 Task: Select the scale with the custom "95".
Action: Mouse moved to (43, 111)
Screenshot: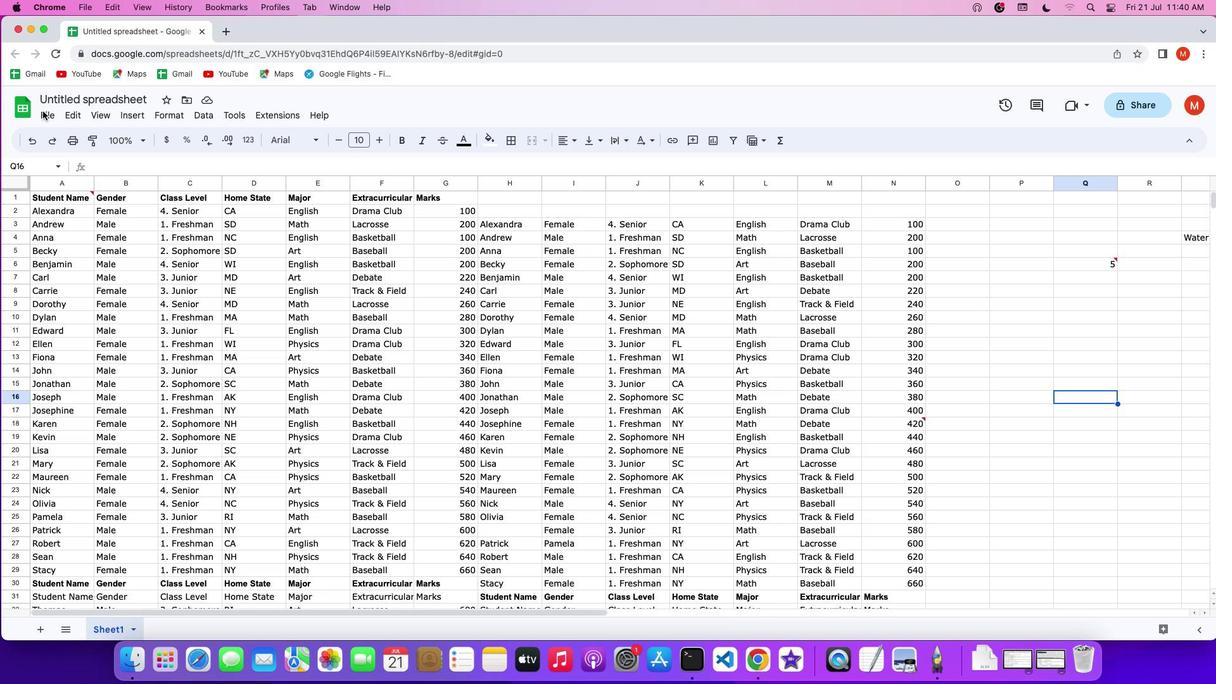 
Action: Mouse pressed left at (43, 111)
Screenshot: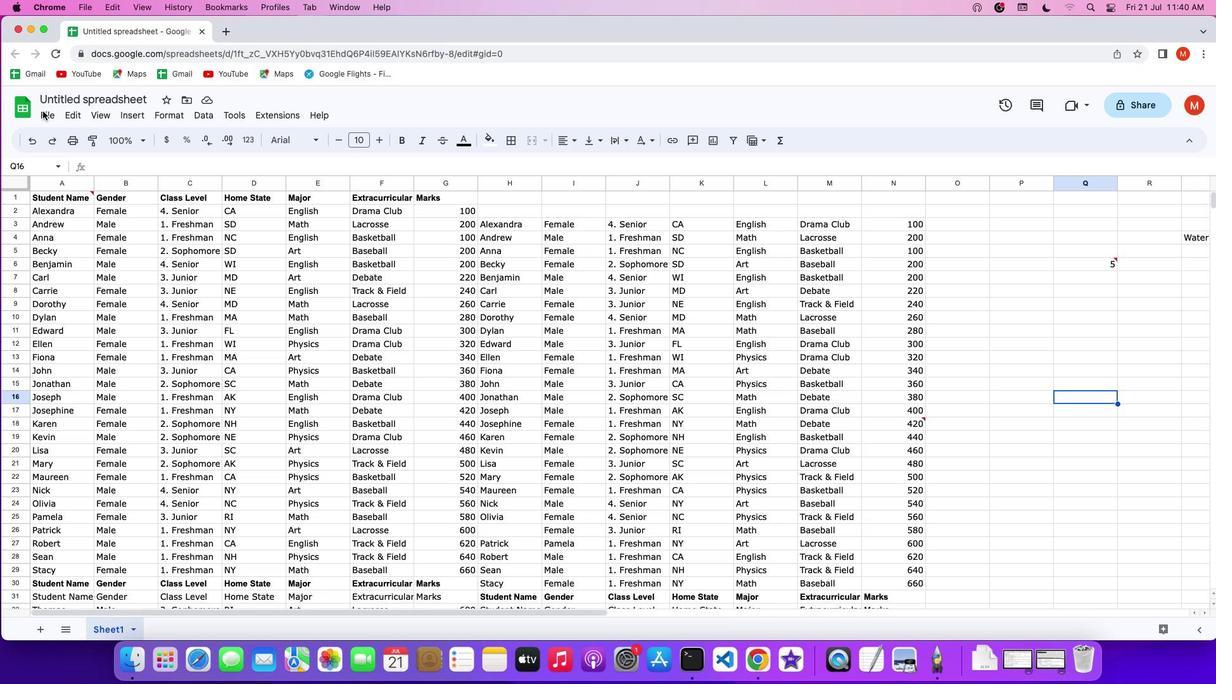 
Action: Mouse pressed left at (43, 111)
Screenshot: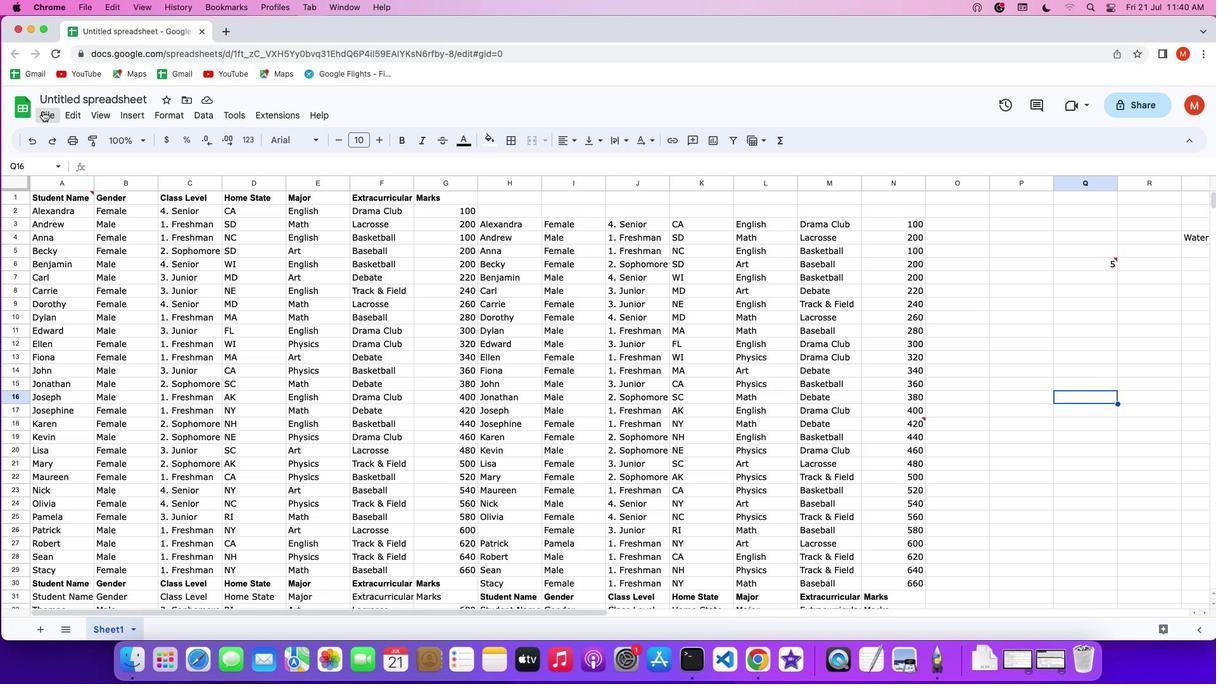 
Action: Mouse pressed left at (43, 111)
Screenshot: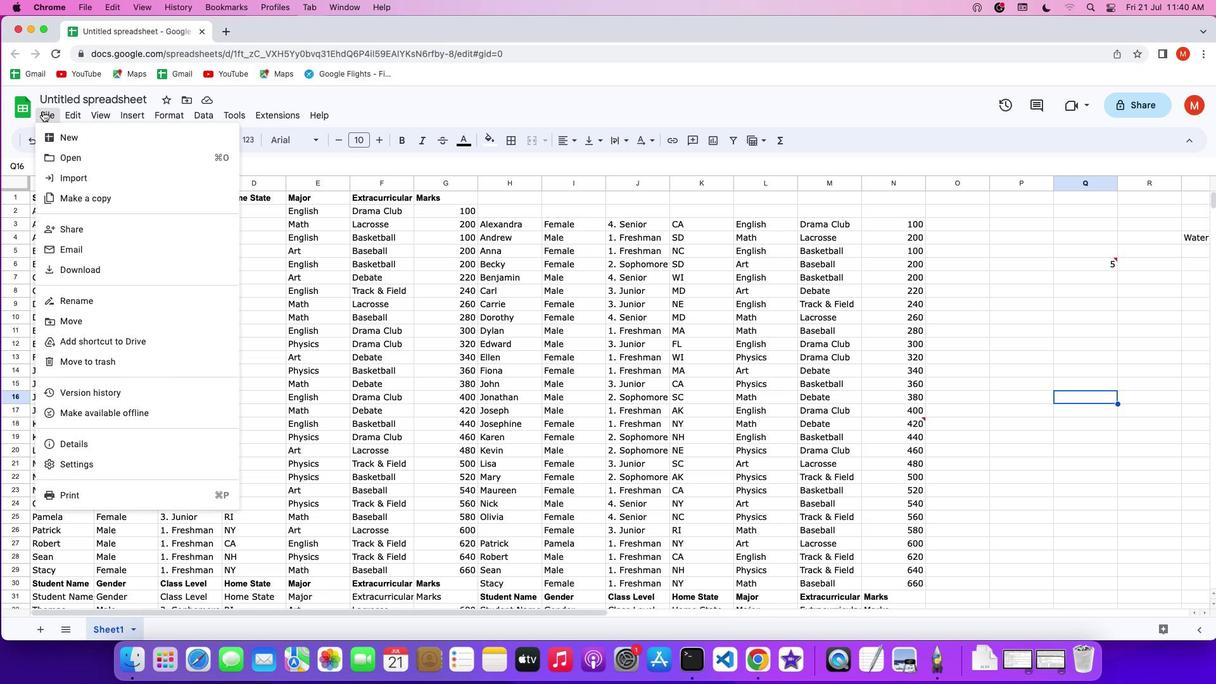 
Action: Mouse moved to (108, 497)
Screenshot: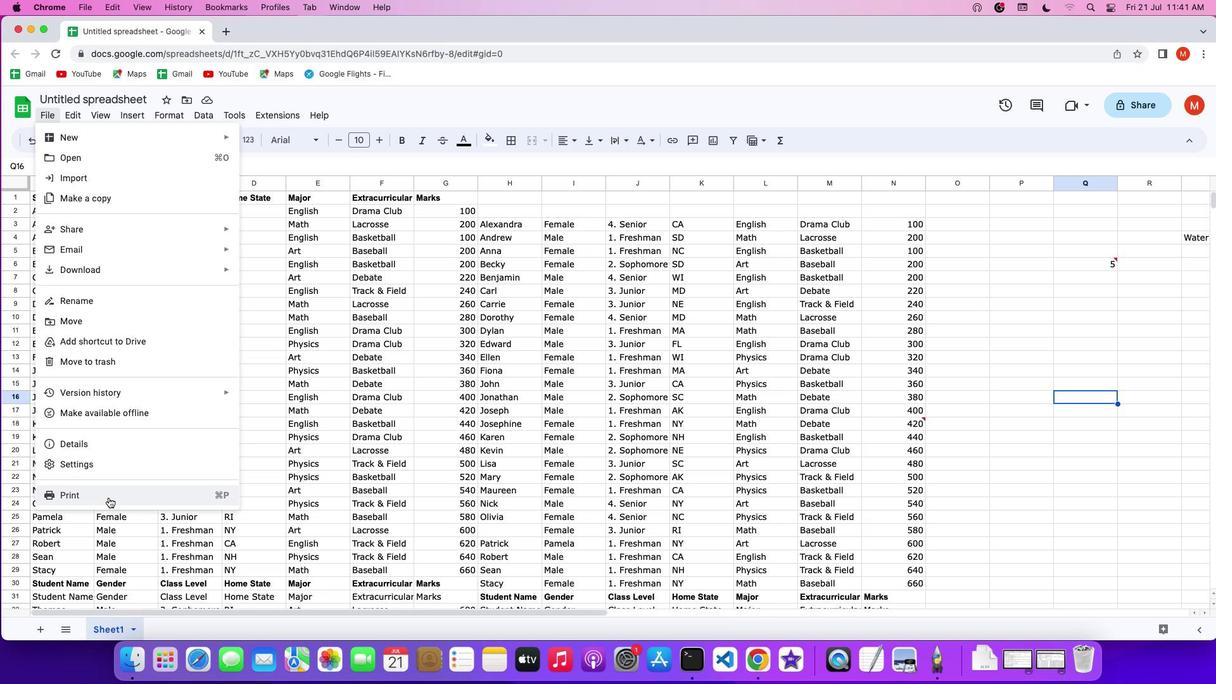 
Action: Mouse pressed left at (108, 497)
Screenshot: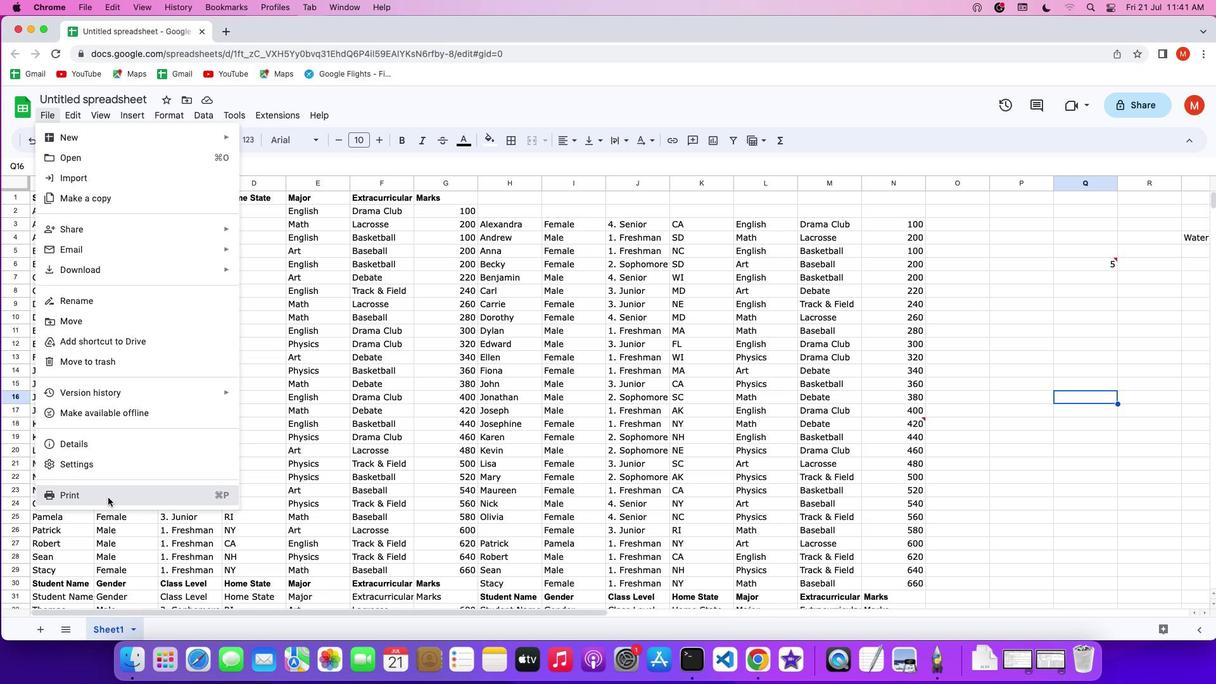 
Action: Mouse moved to (1174, 107)
Screenshot: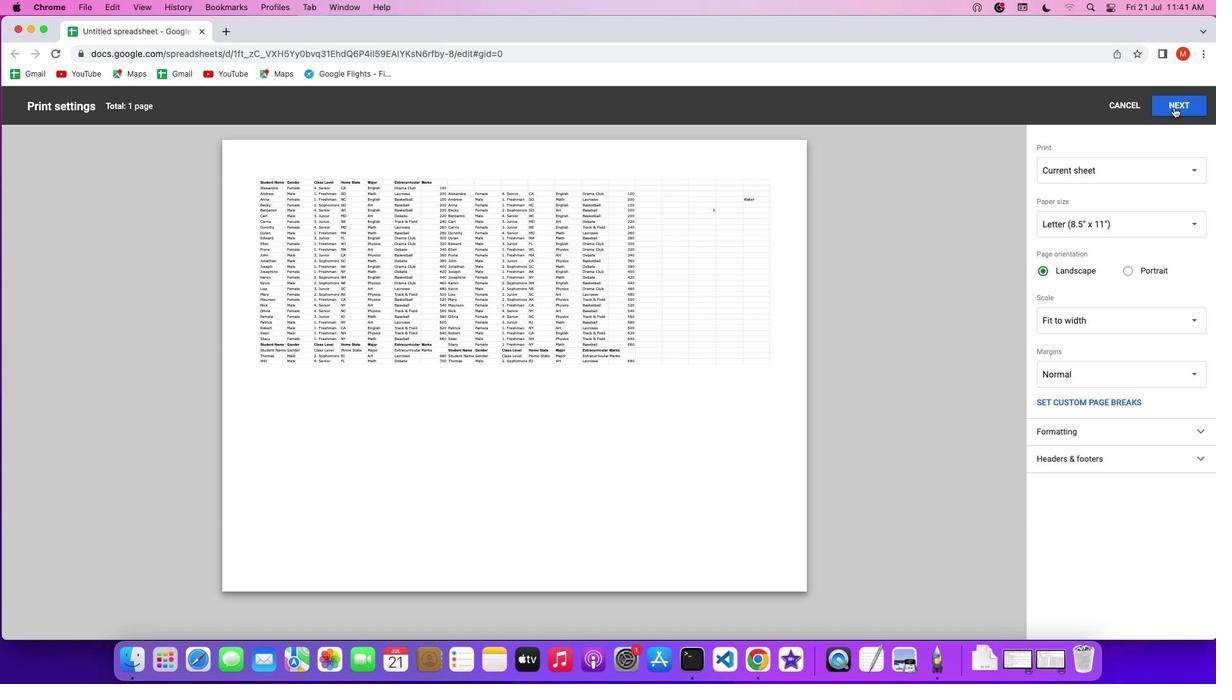 
Action: Mouse pressed left at (1174, 107)
Screenshot: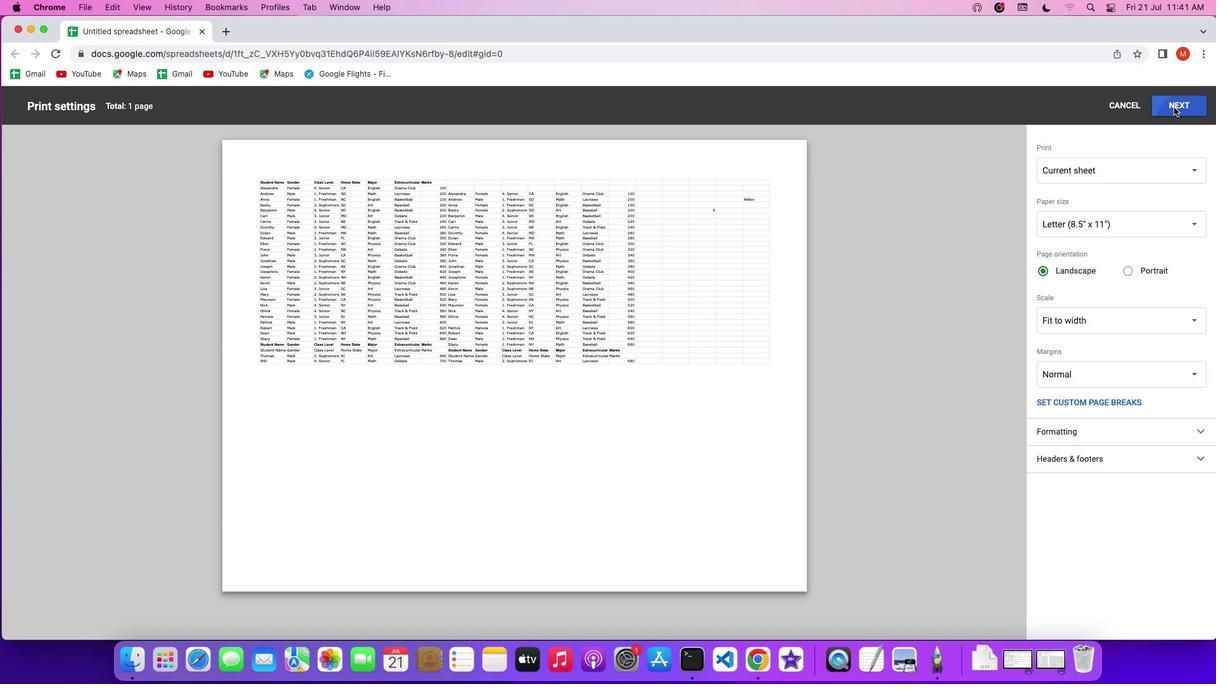 
Action: Mouse moved to (996, 226)
Screenshot: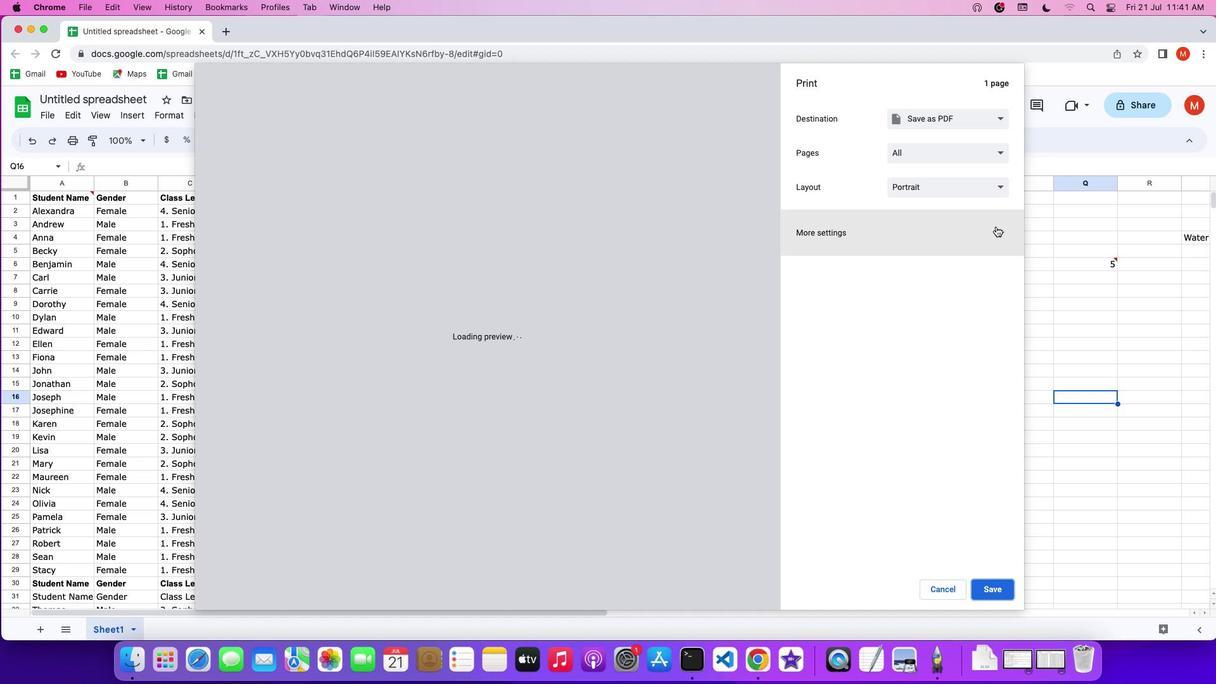 
Action: Mouse pressed left at (996, 226)
Screenshot: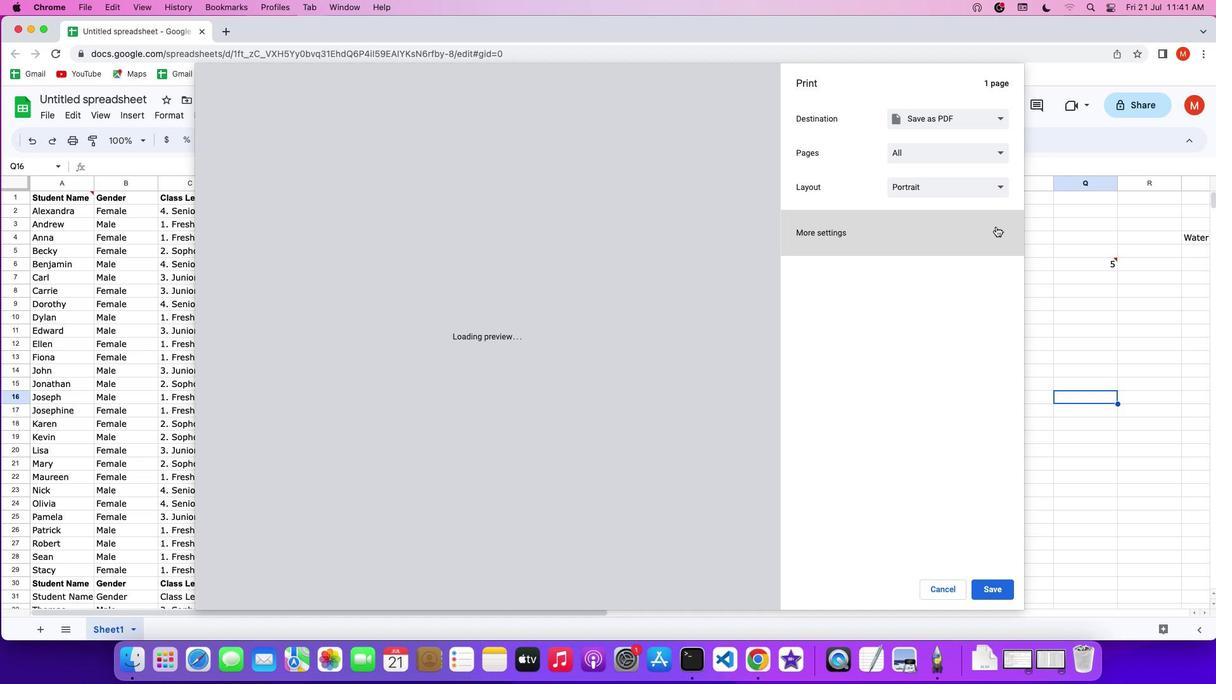 
Action: Mouse moved to (913, 402)
Screenshot: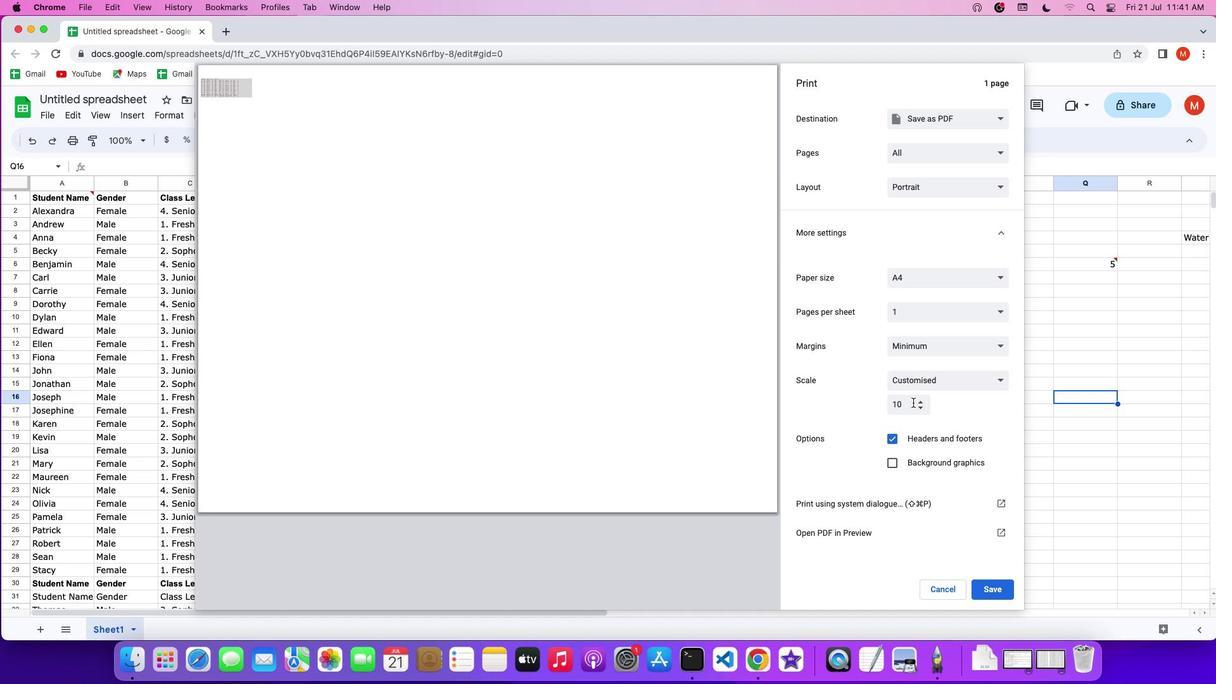 
Action: Mouse pressed left at (913, 402)
Screenshot: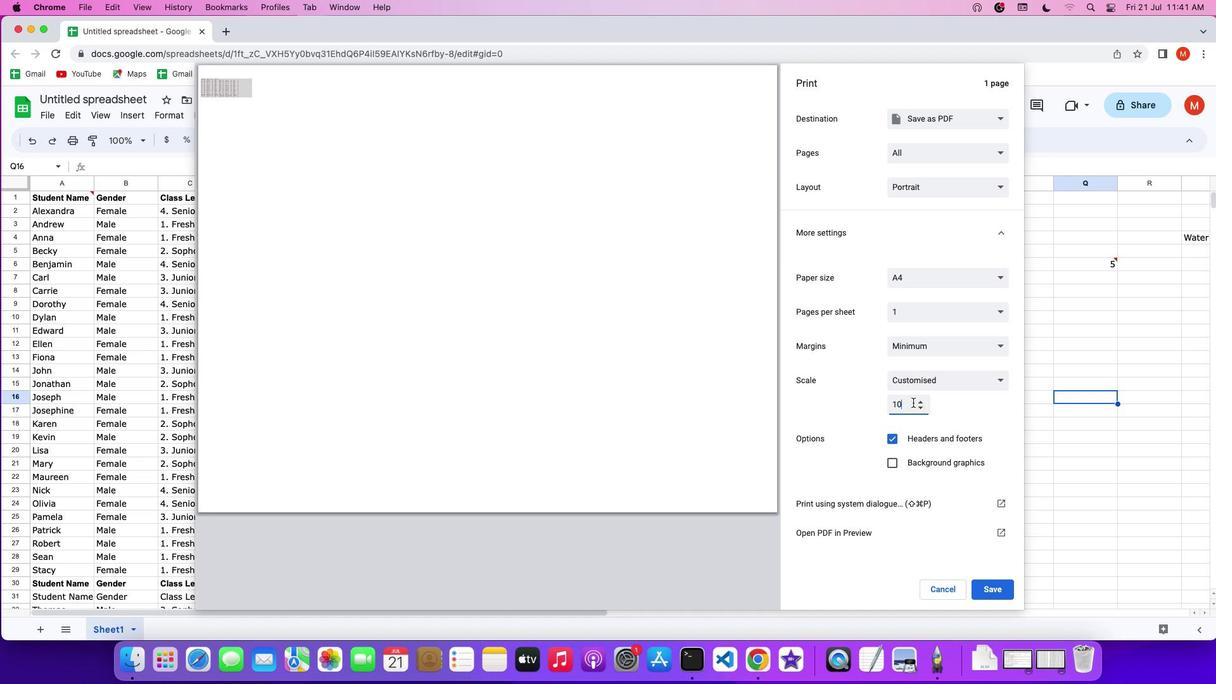 
Action: Key pressed Key.backspaceKey.backspace'9''5'
Screenshot: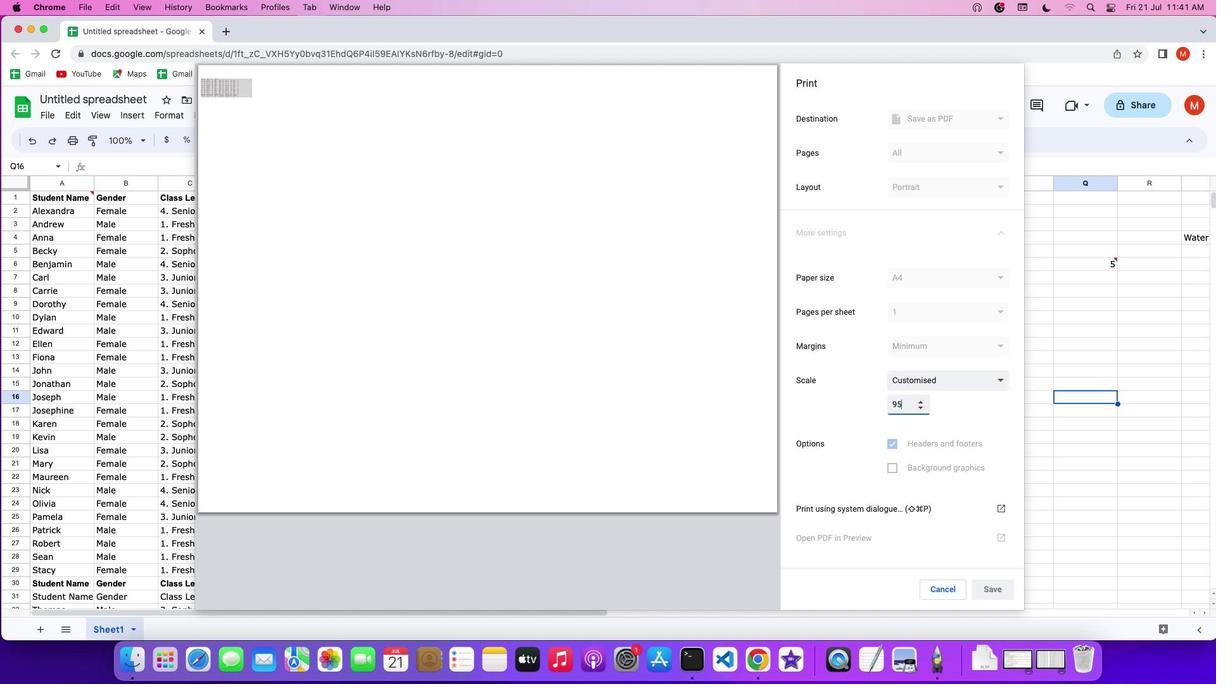 
